 Task: Look for products in the category "Intimacy" from Source Naturals only.
Action: Mouse moved to (321, 165)
Screenshot: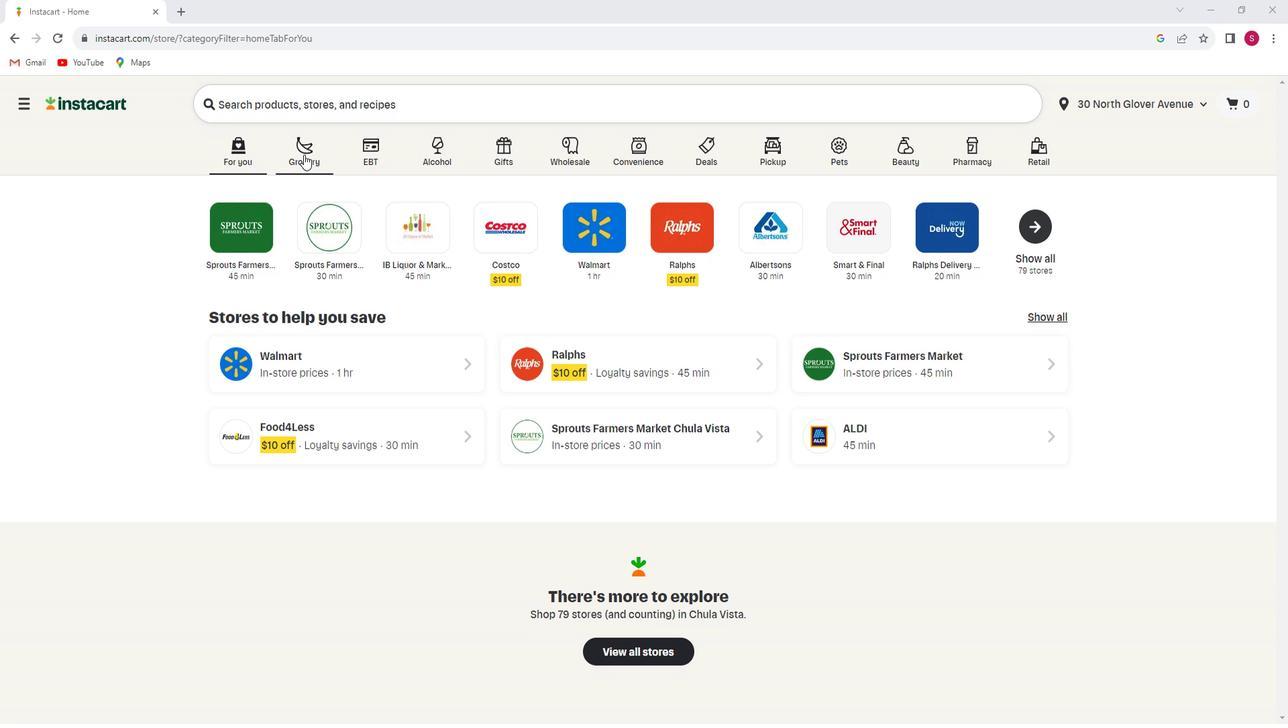 
Action: Mouse pressed left at (321, 165)
Screenshot: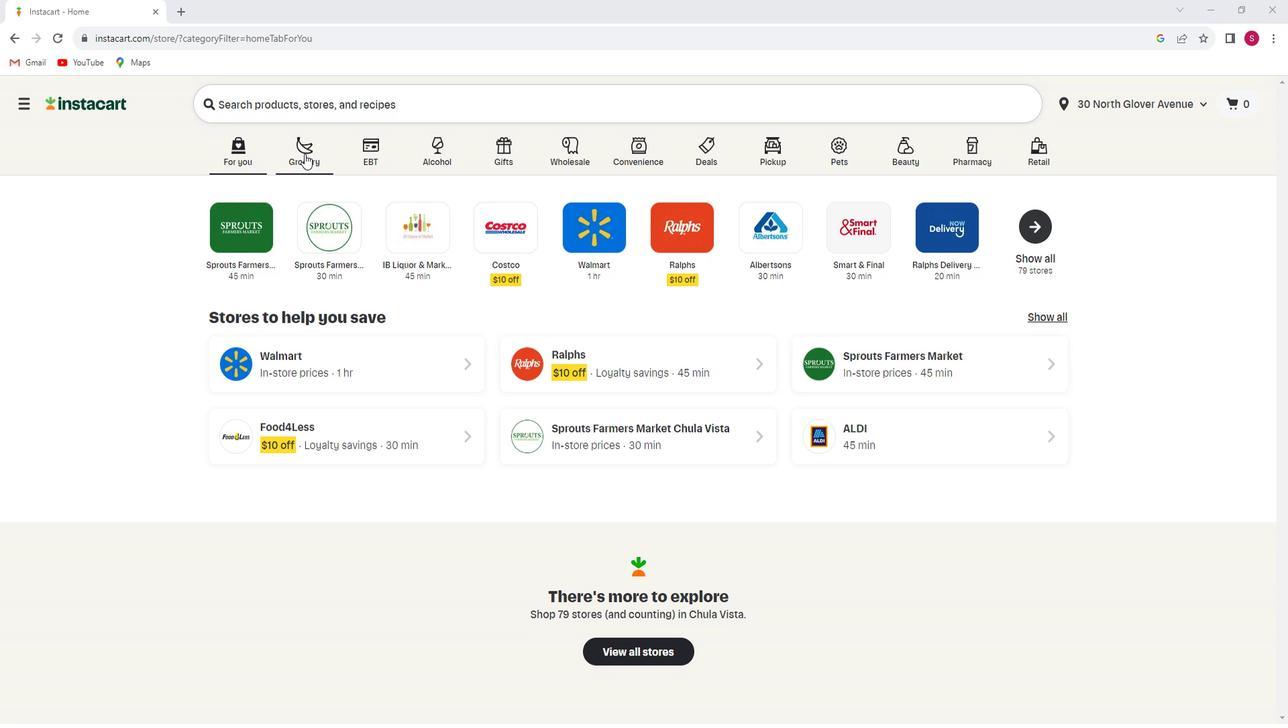 
Action: Mouse moved to (345, 404)
Screenshot: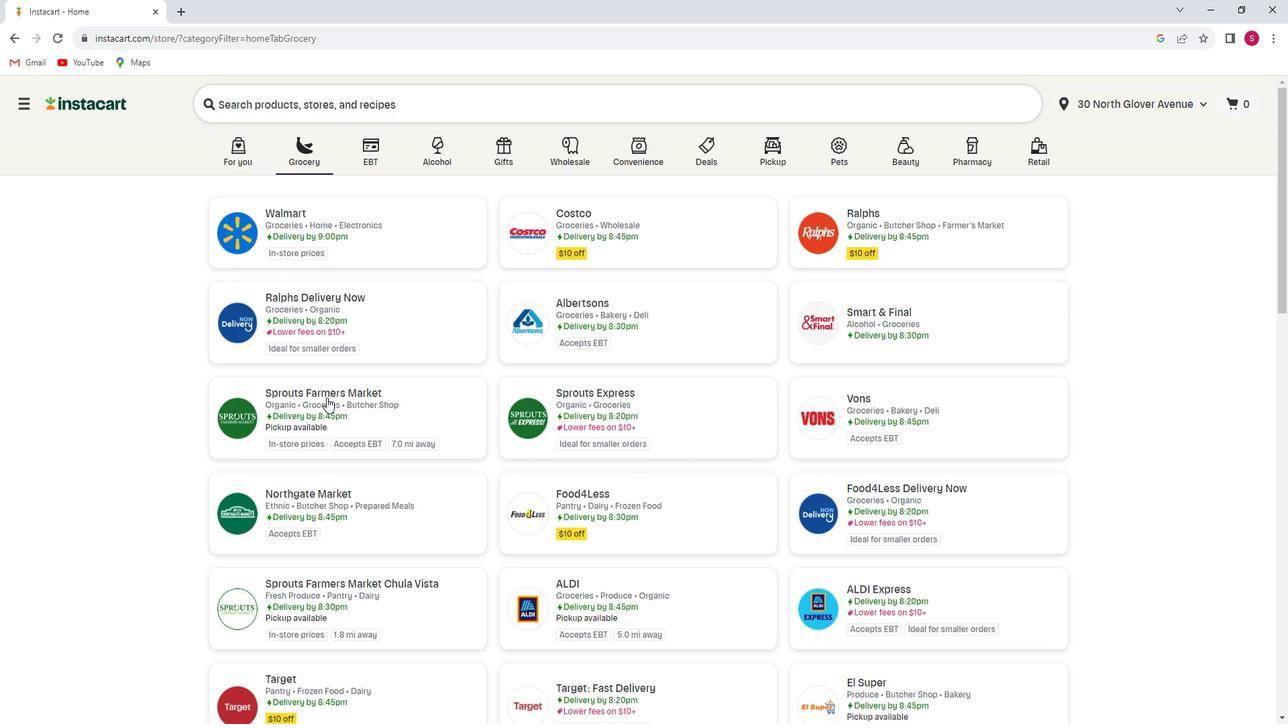 
Action: Mouse pressed left at (345, 404)
Screenshot: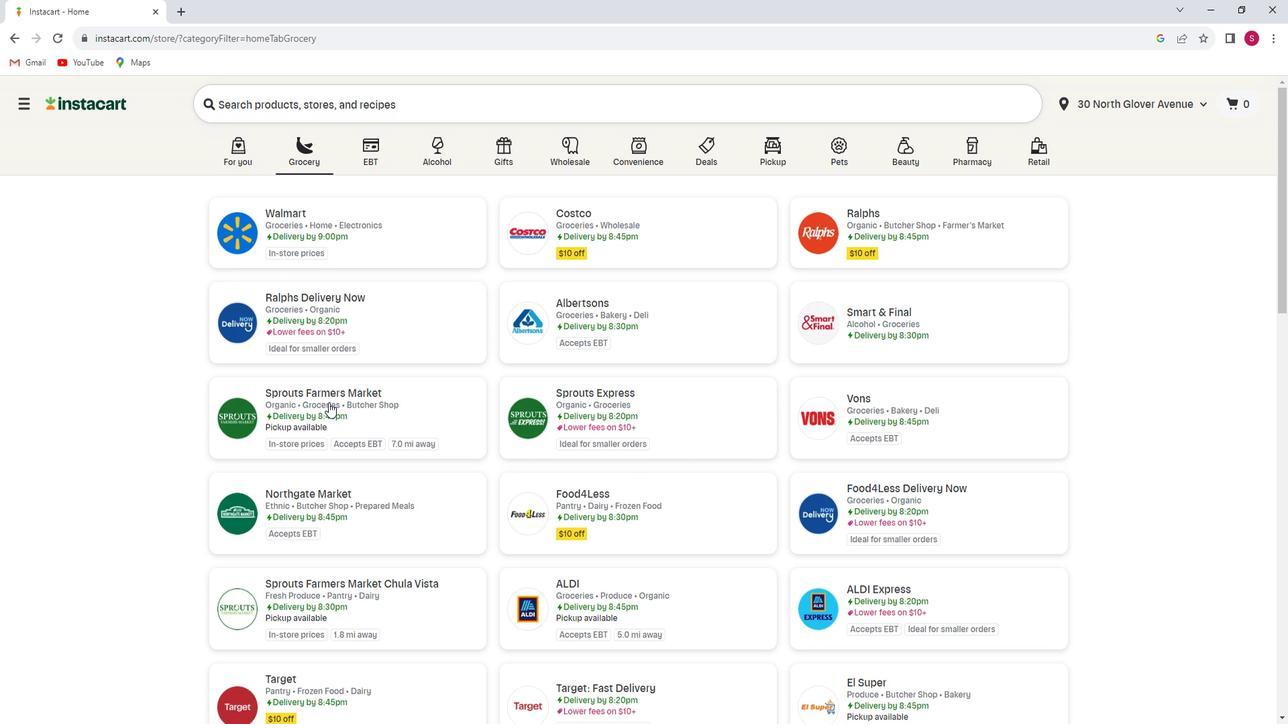 
Action: Mouse moved to (111, 488)
Screenshot: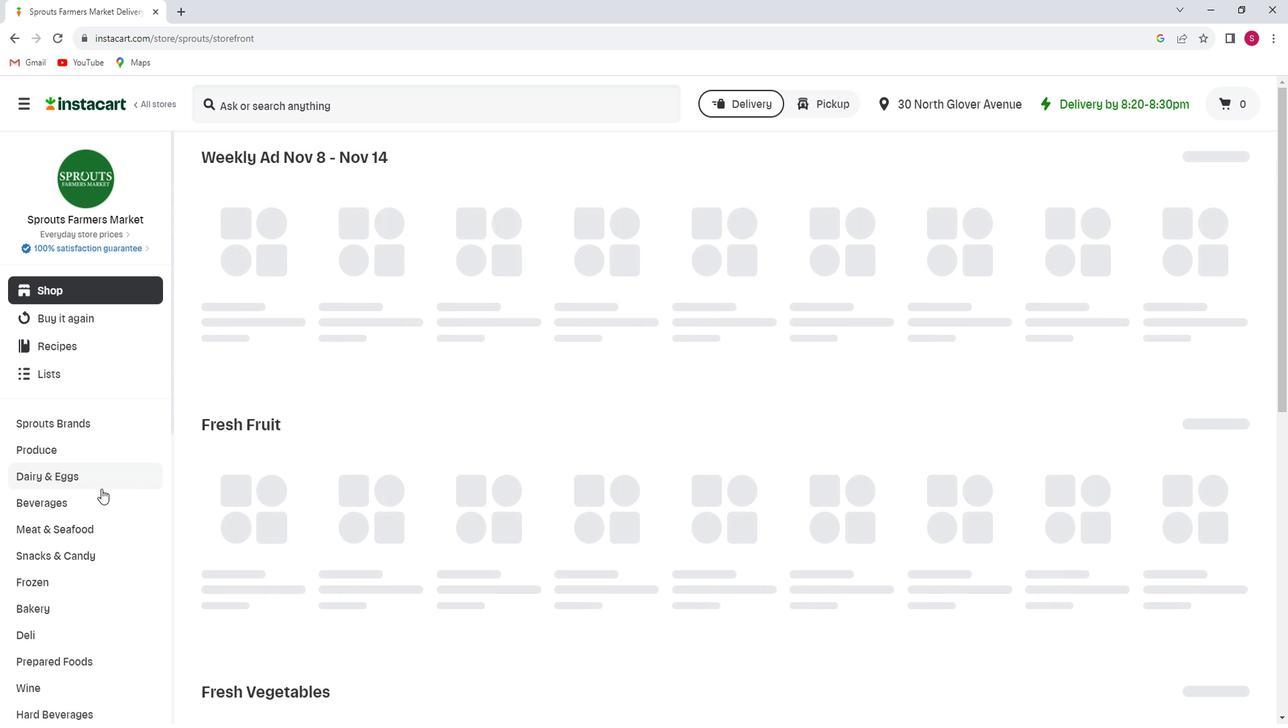 
Action: Mouse scrolled (111, 487) with delta (0, 0)
Screenshot: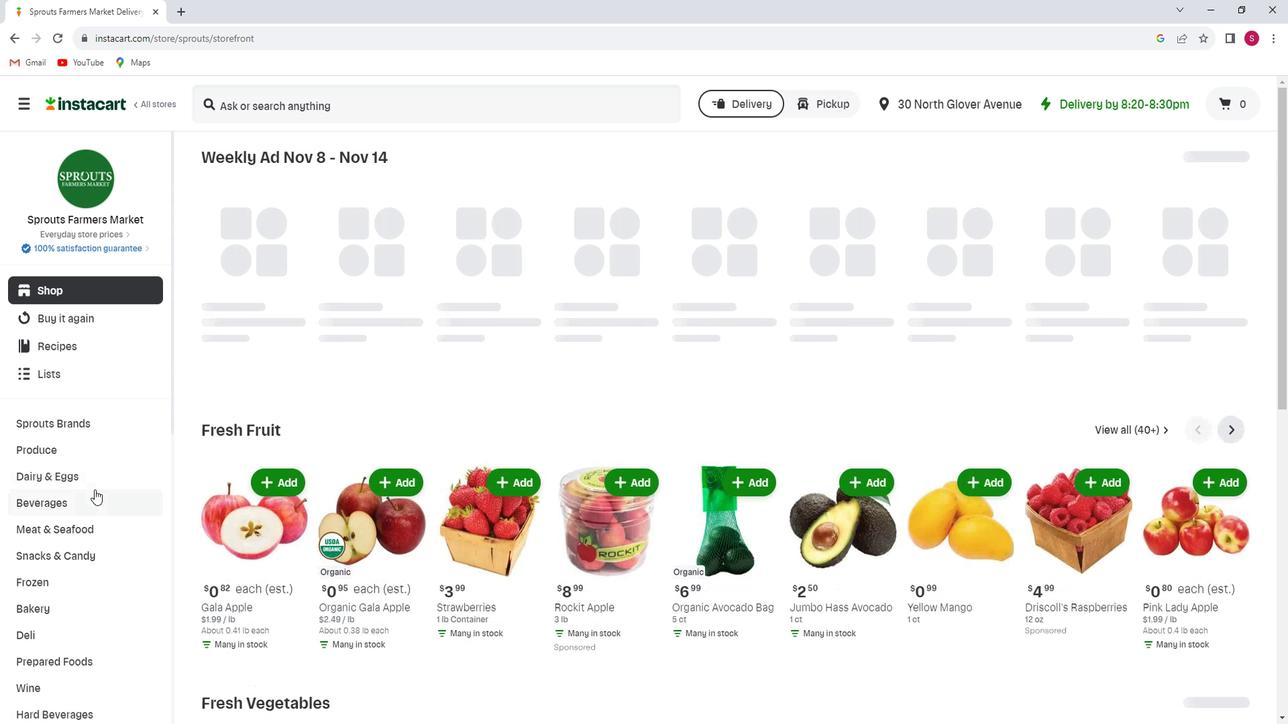 
Action: Mouse scrolled (111, 487) with delta (0, 0)
Screenshot: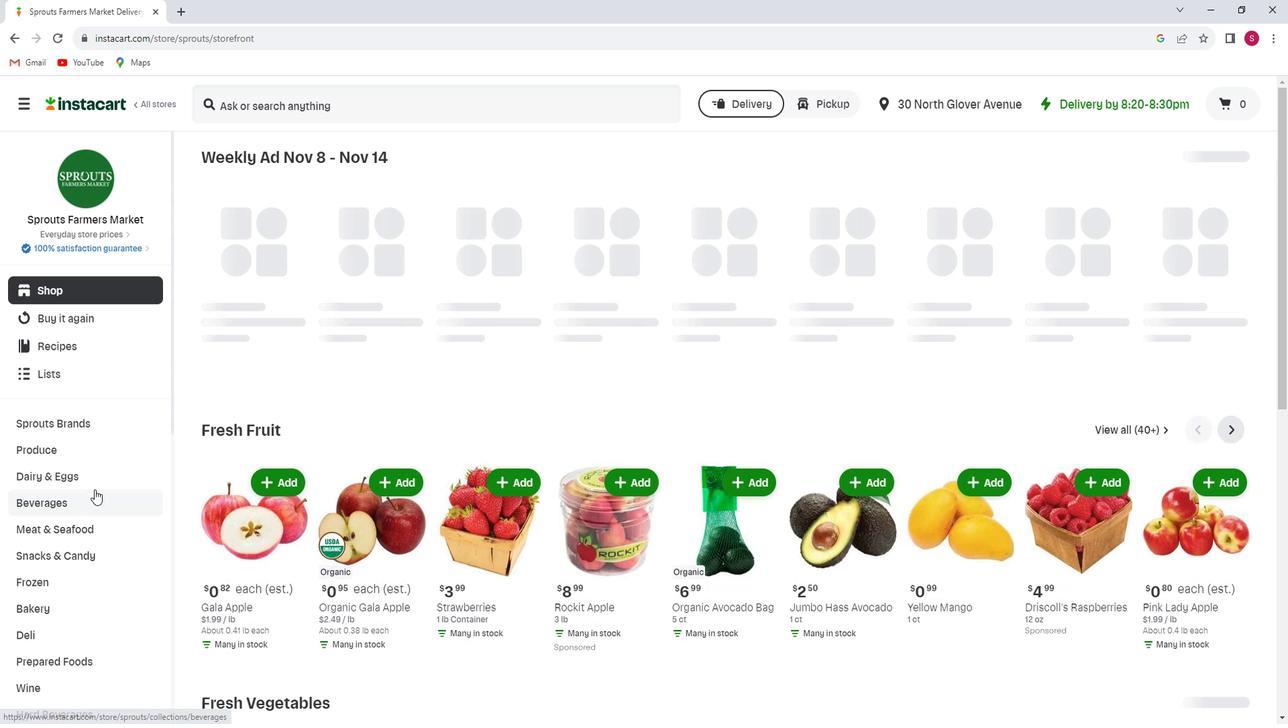 
Action: Mouse scrolled (111, 487) with delta (0, 0)
Screenshot: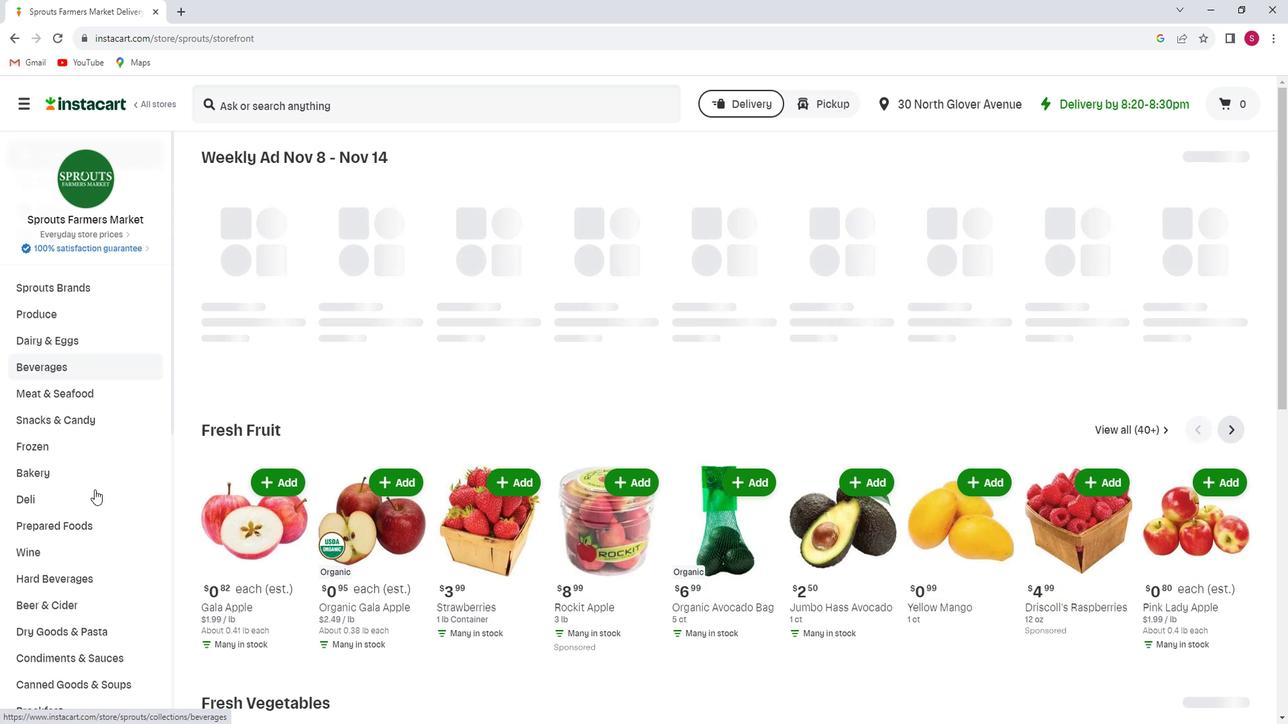 
Action: Mouse scrolled (111, 487) with delta (0, 0)
Screenshot: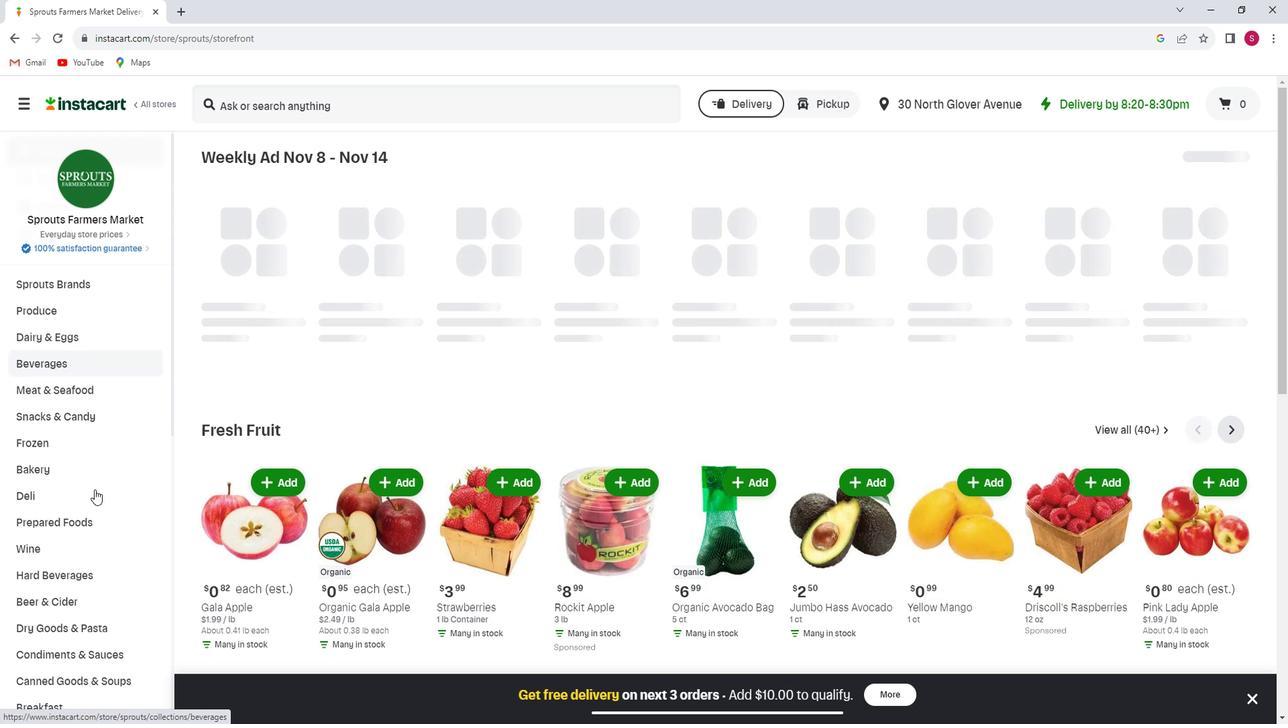 
Action: Mouse scrolled (111, 489) with delta (0, 0)
Screenshot: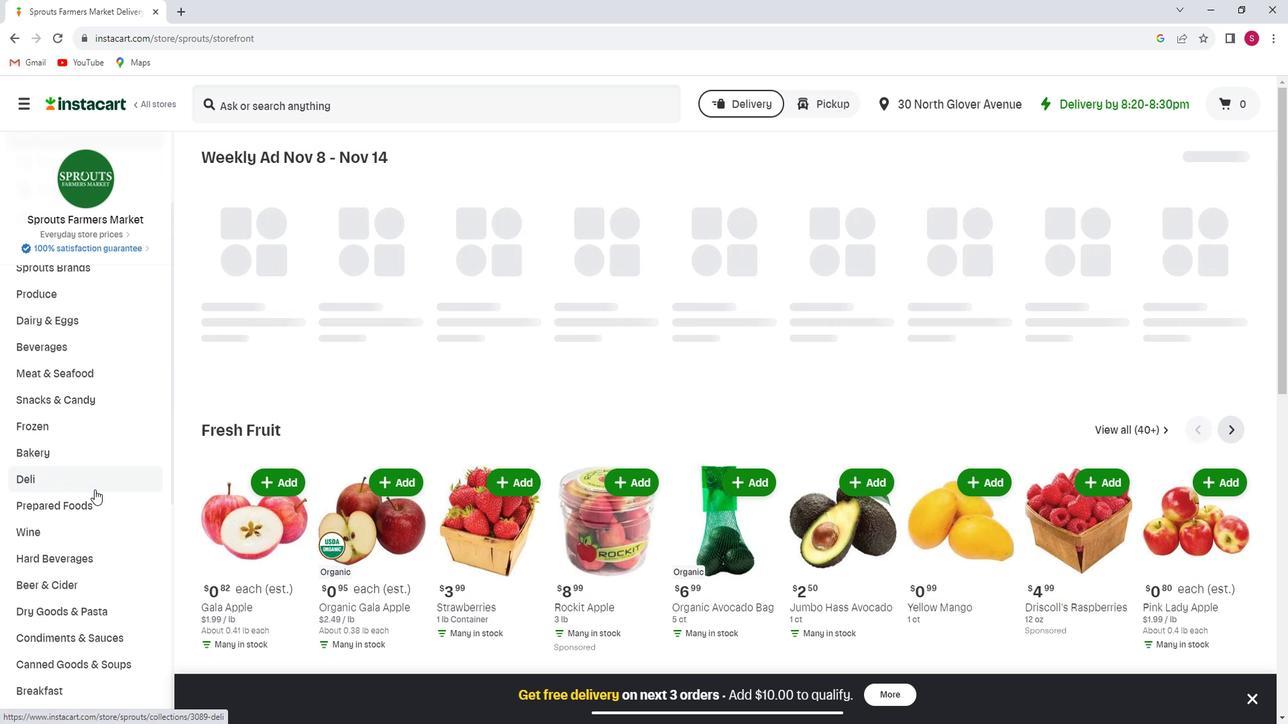 
Action: Mouse scrolled (111, 487) with delta (0, 0)
Screenshot: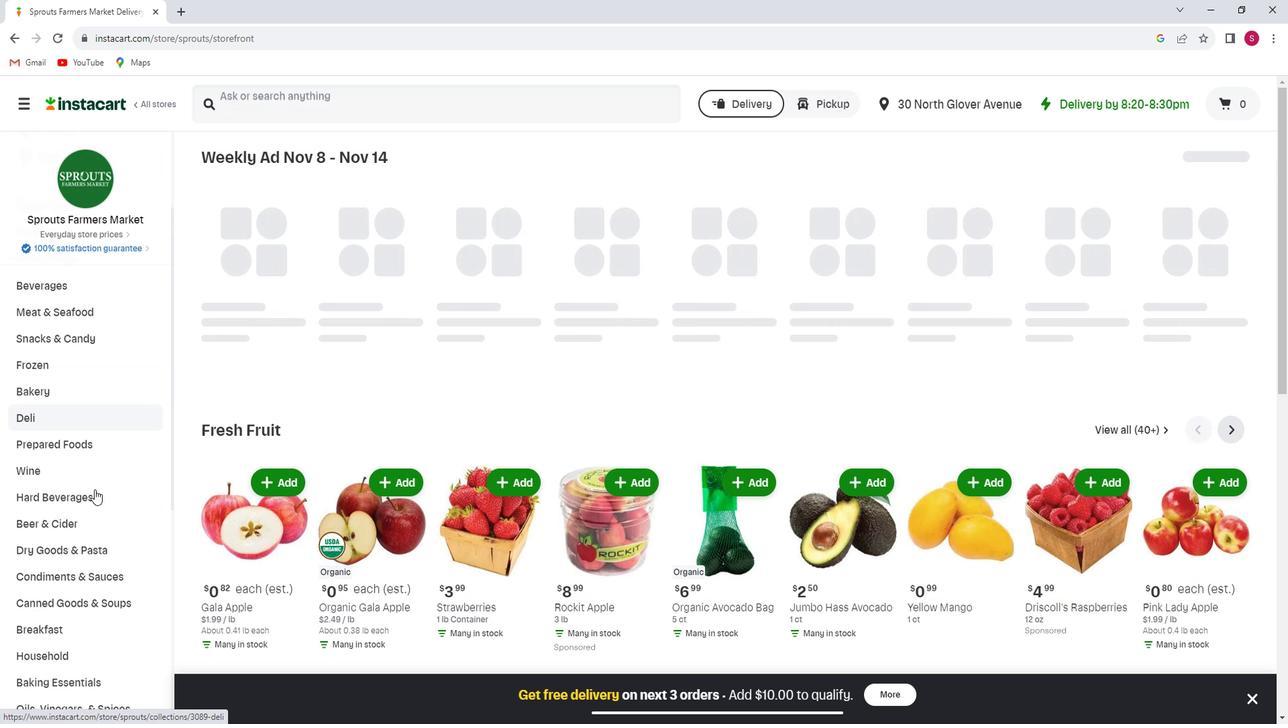 
Action: Mouse scrolled (111, 487) with delta (0, 0)
Screenshot: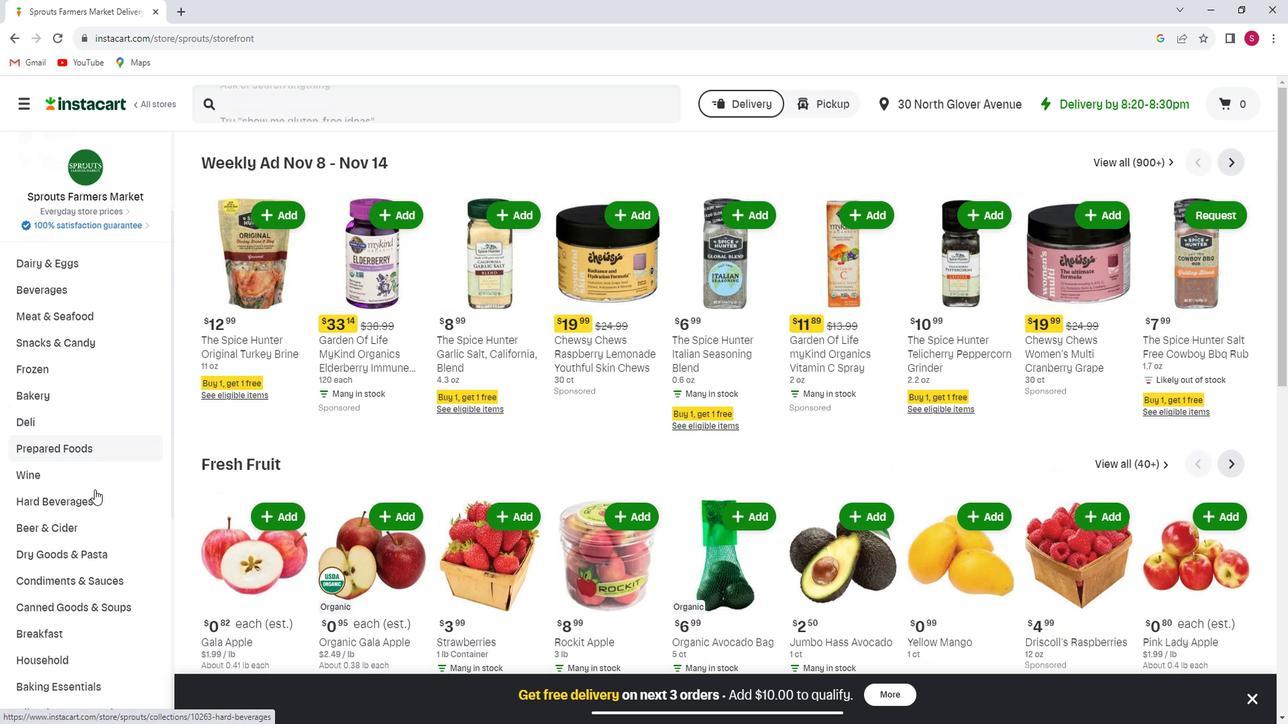 
Action: Mouse scrolled (111, 487) with delta (0, 0)
Screenshot: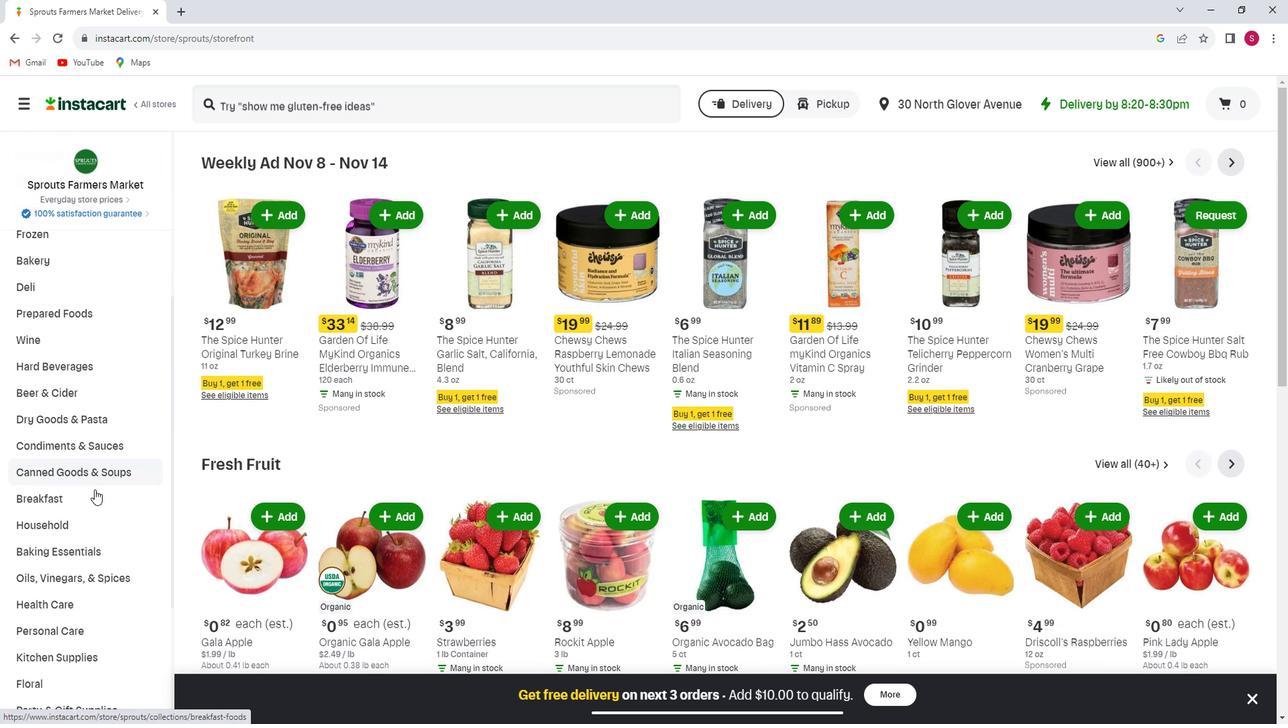
Action: Mouse scrolled (111, 487) with delta (0, 0)
Screenshot: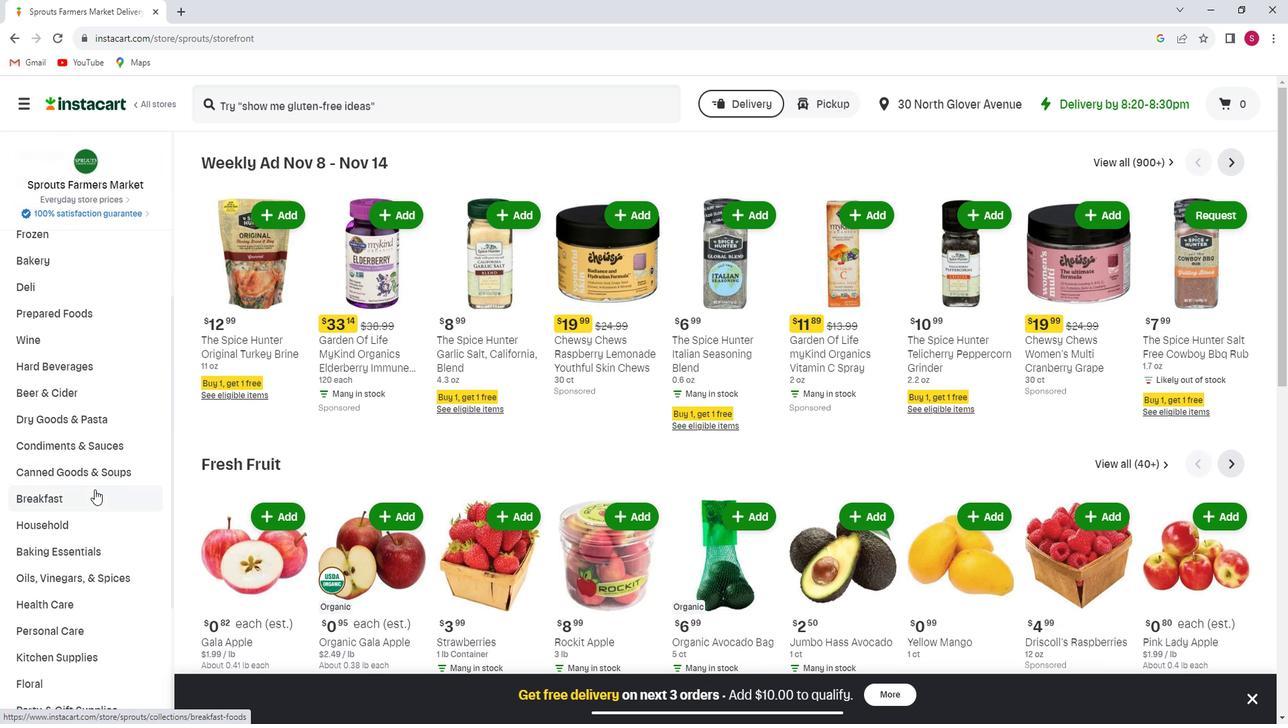 
Action: Mouse pressed left at (111, 488)
Screenshot: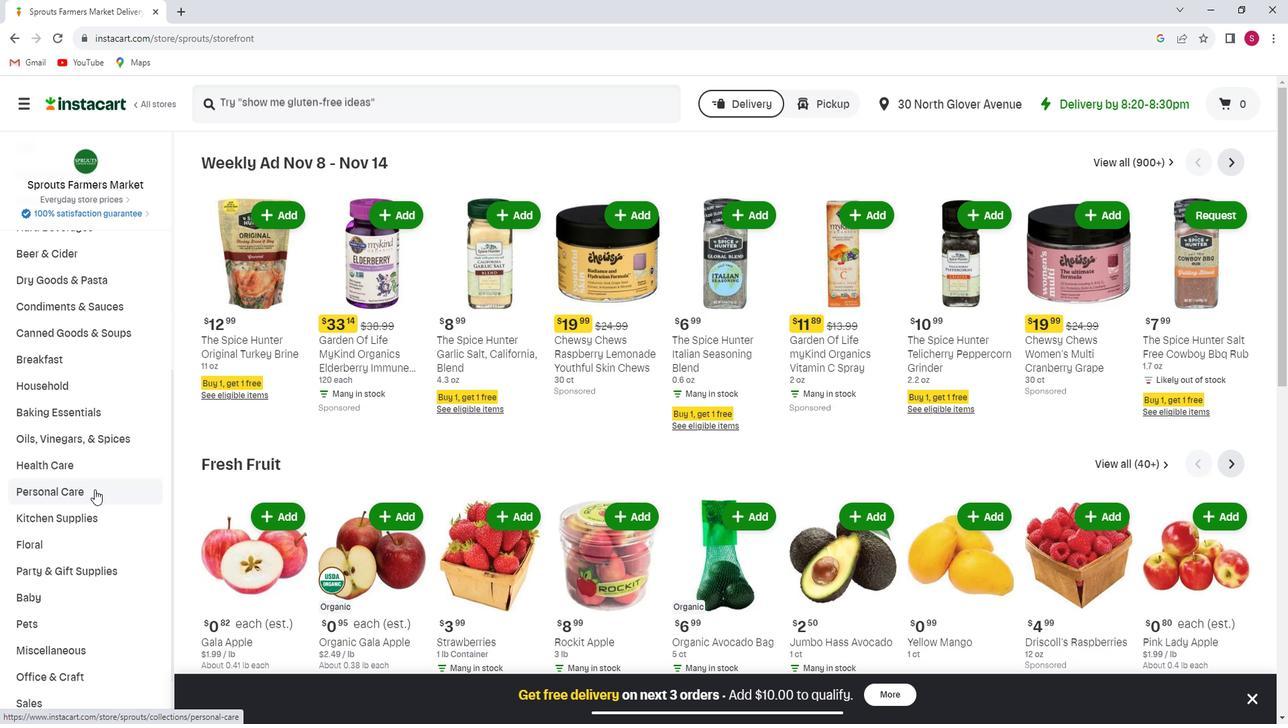 
Action: Mouse moved to (961, 201)
Screenshot: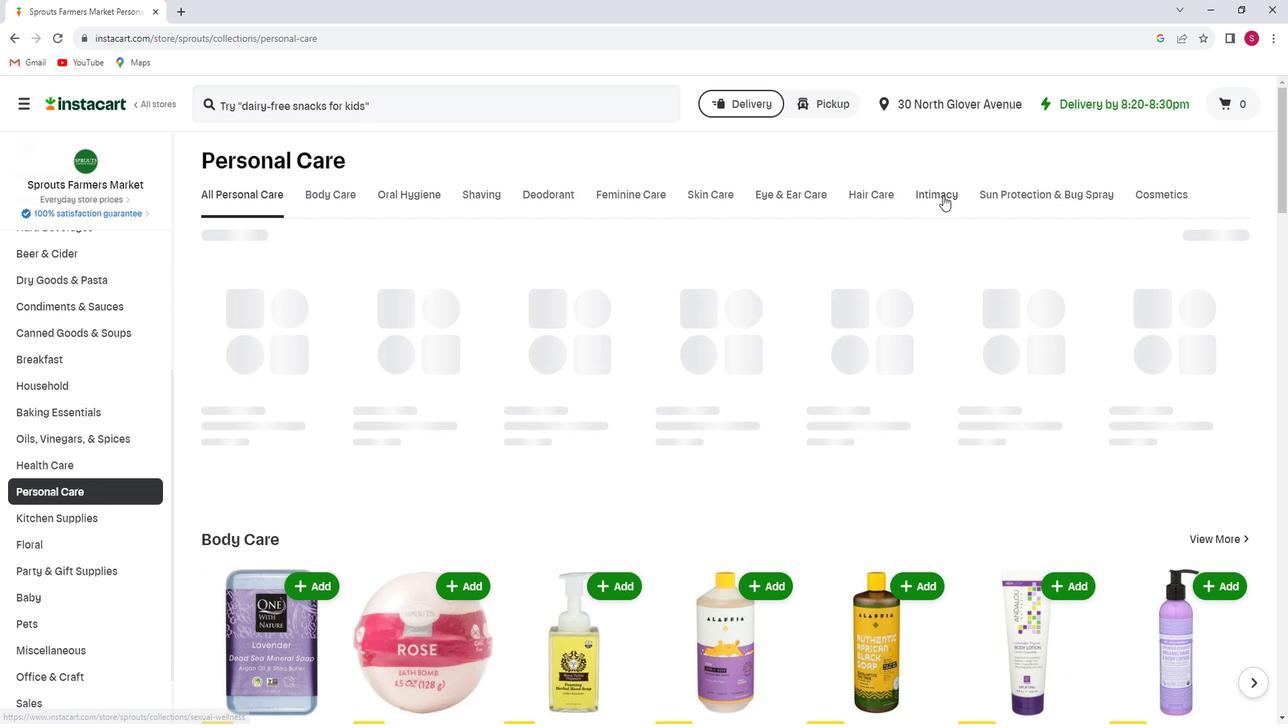 
Action: Mouse pressed left at (961, 201)
Screenshot: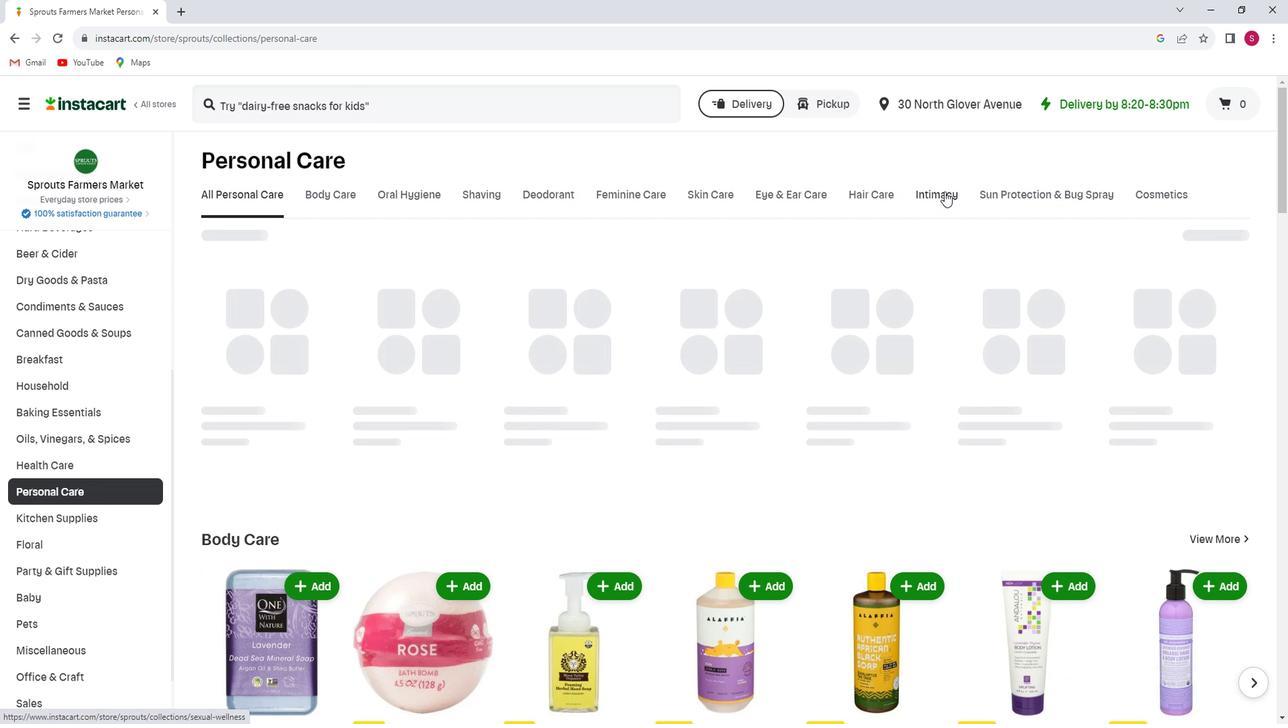 
Action: Mouse moved to (326, 324)
Screenshot: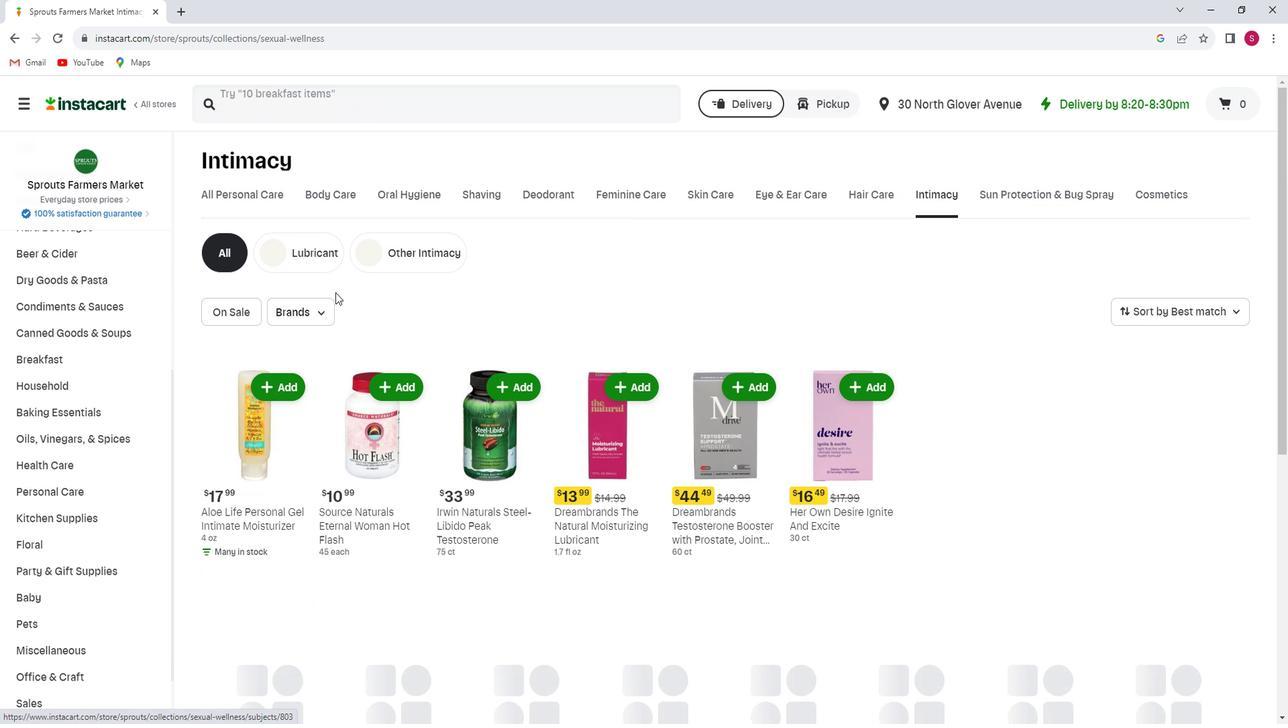 
Action: Mouse pressed left at (326, 324)
Screenshot: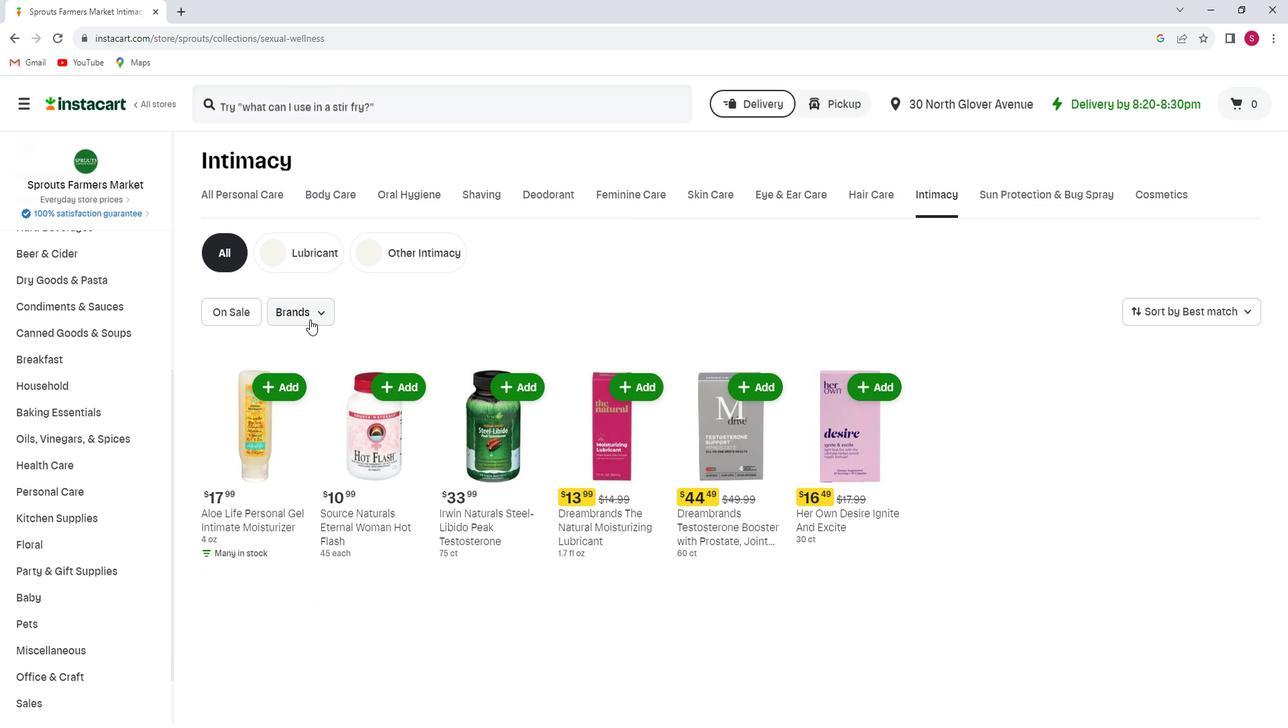 
Action: Mouse moved to (303, 423)
Screenshot: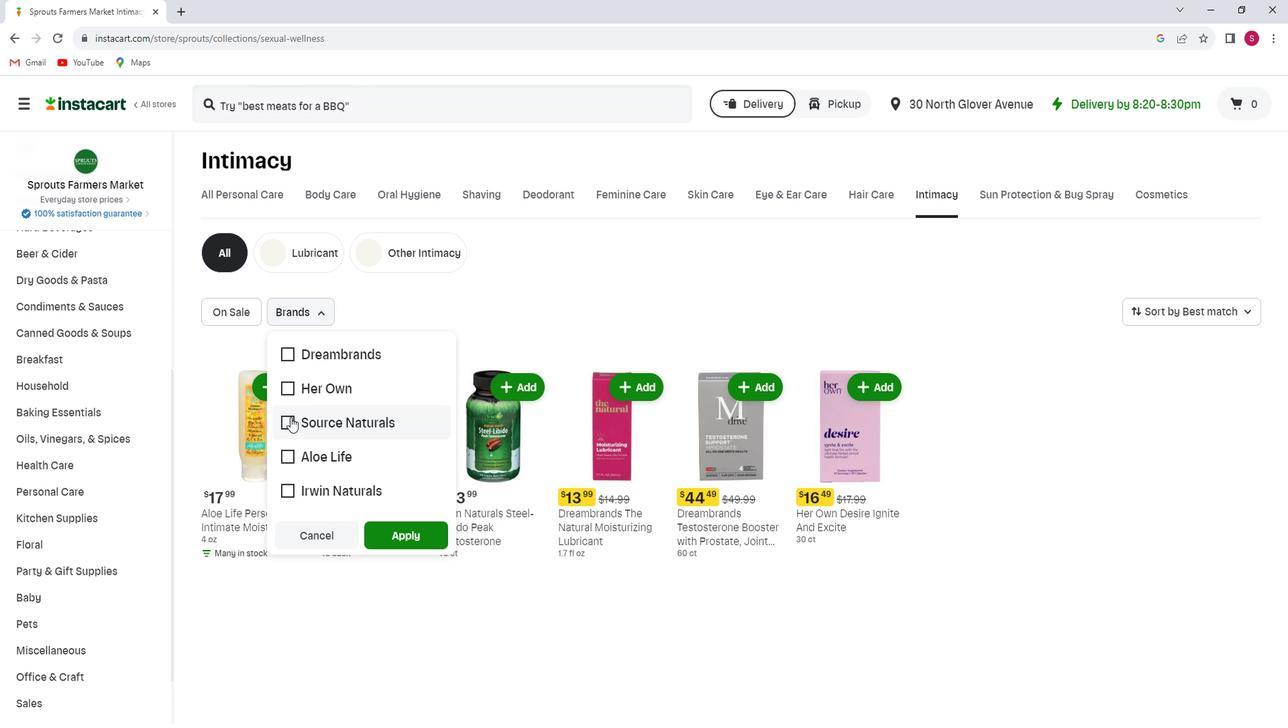 
Action: Mouse pressed left at (303, 423)
Screenshot: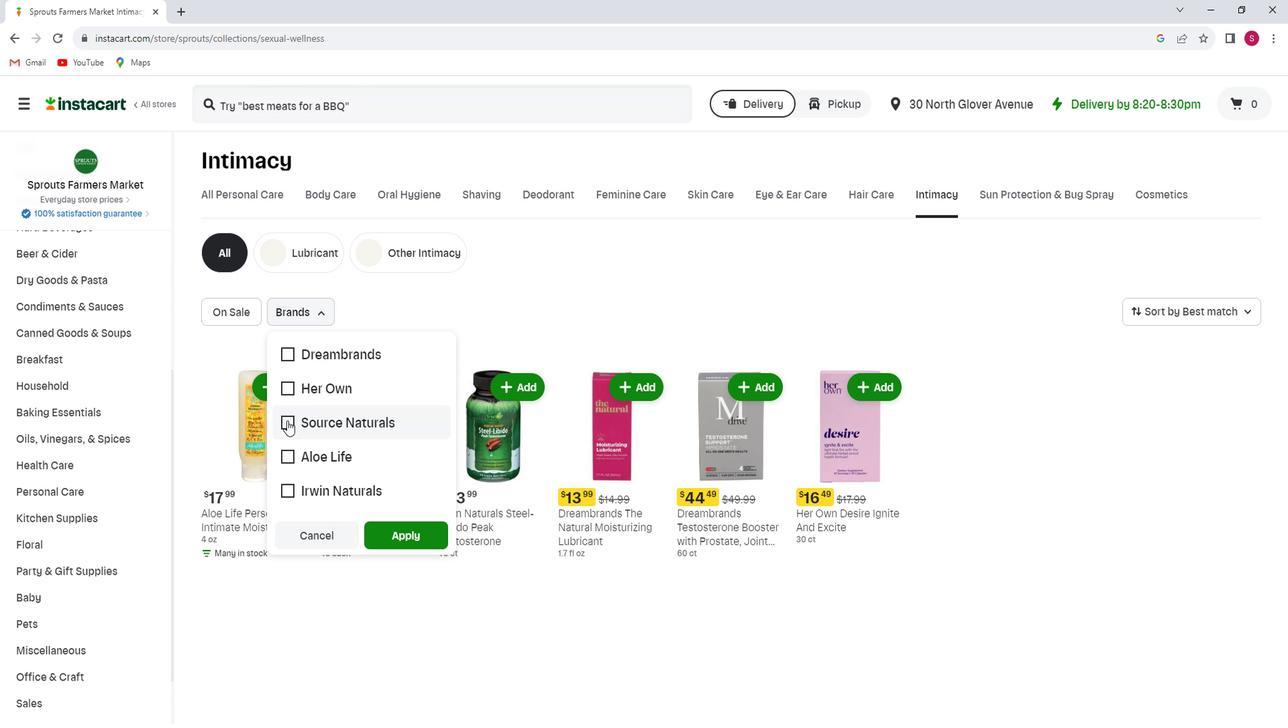 
Action: Mouse moved to (423, 533)
Screenshot: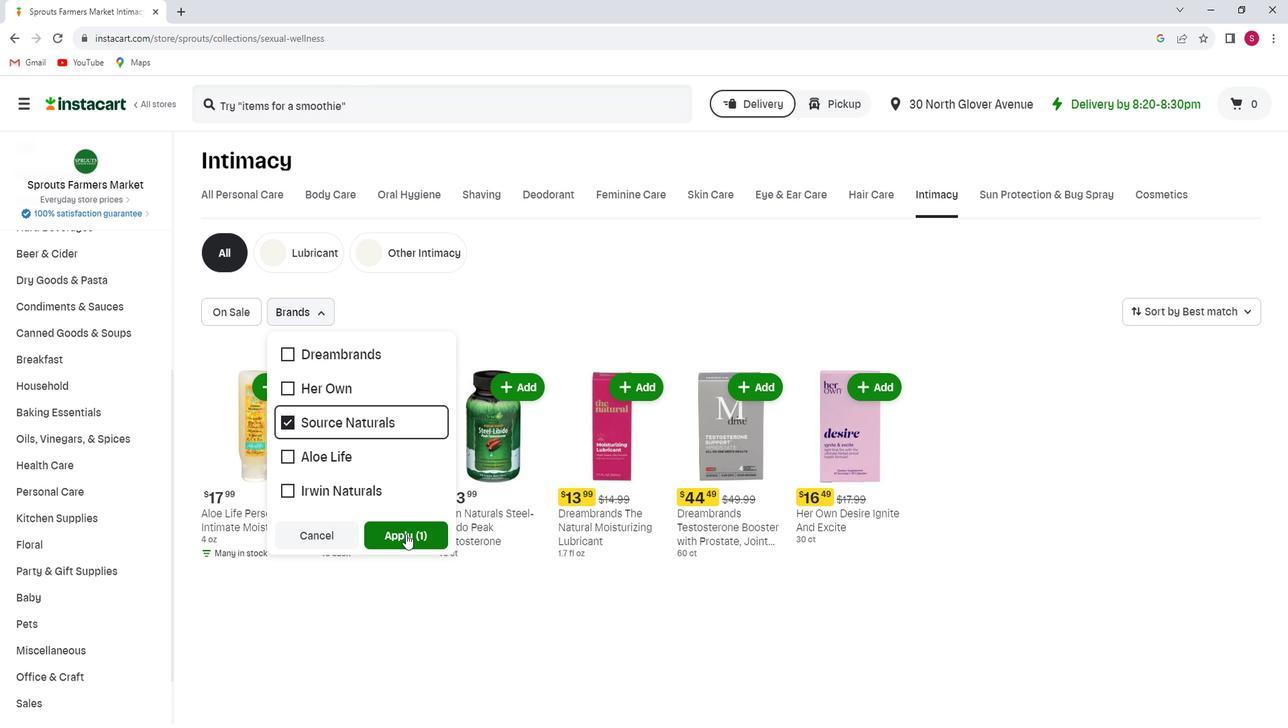 
Action: Mouse pressed left at (423, 533)
Screenshot: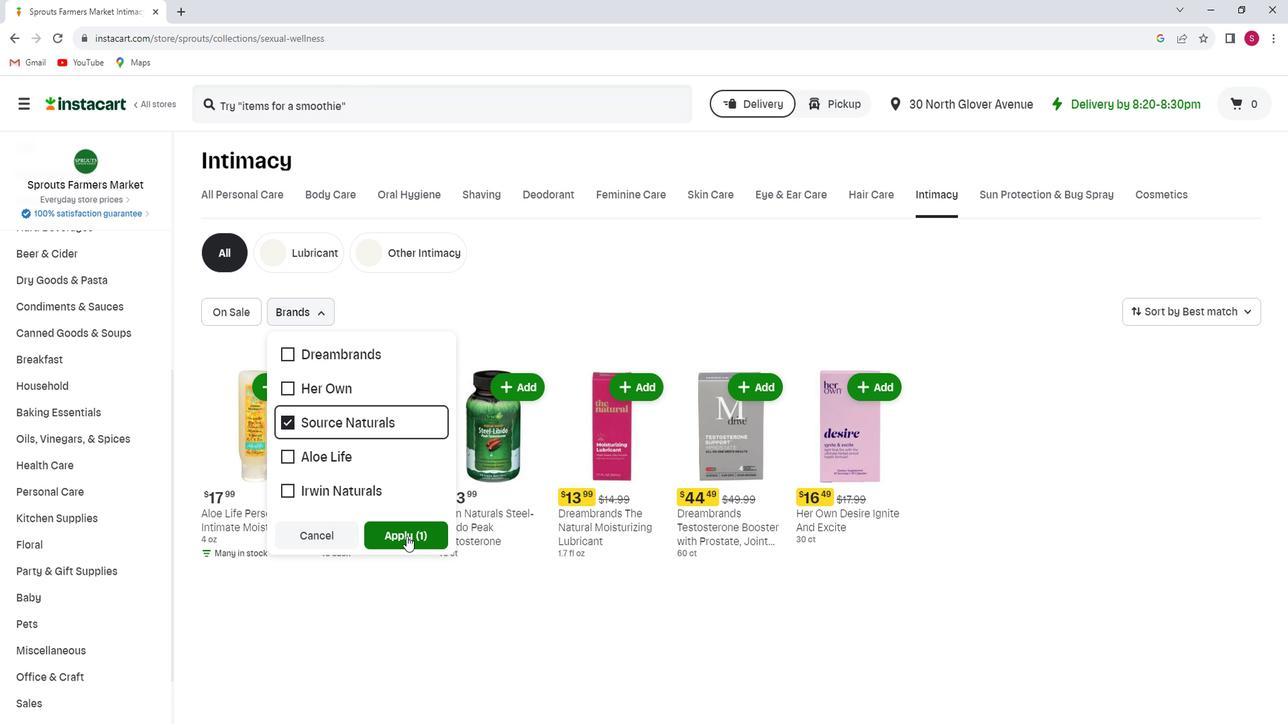 
